 Task: Configure the Outlook calendar AutoArchive settings to run every 19 days, archive items older than 15 months to 'C:\Users\S557161\Desktop\archive.pst', and apply these settings to all folders. Then, switch to default settings to archive items older than 3 months to 'C:\Users\S557161\Documents\Outlook Files'.
Action: Mouse moved to (14, 58)
Screenshot: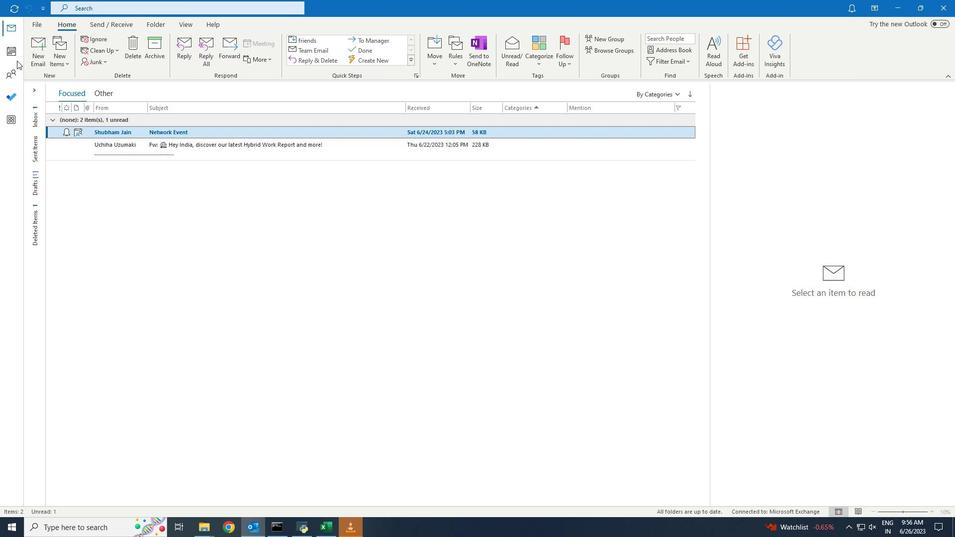 
Action: Mouse pressed left at (14, 58)
Screenshot: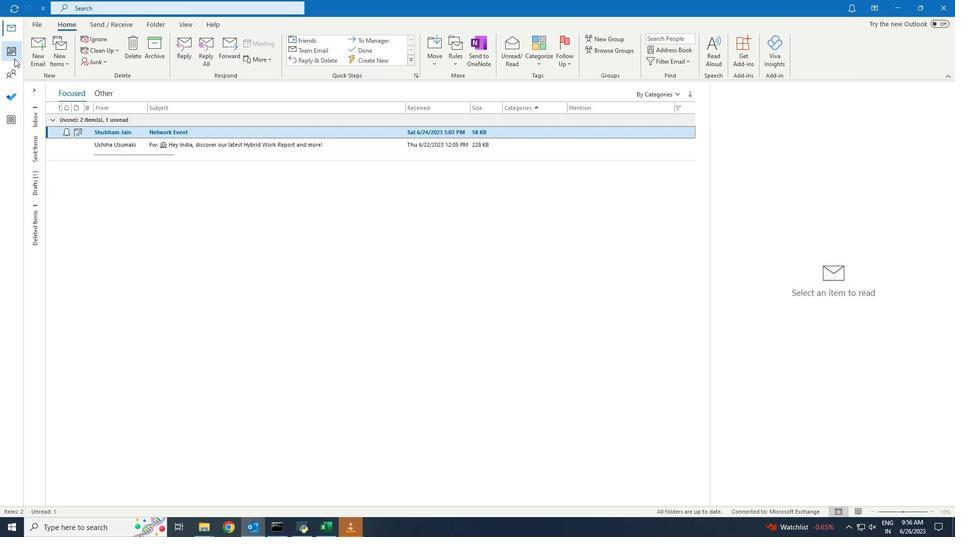 
Action: Mouse moved to (191, 98)
Screenshot: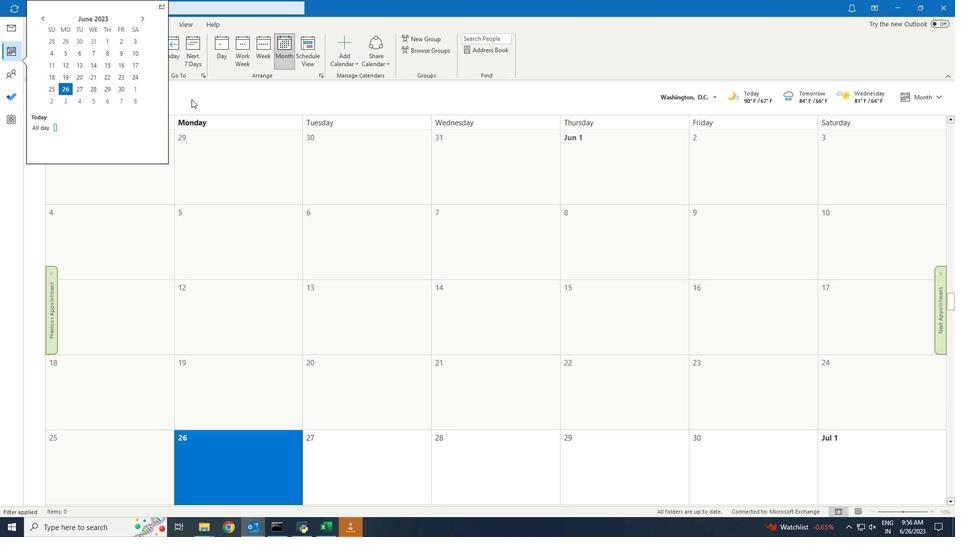 
Action: Mouse pressed left at (191, 98)
Screenshot: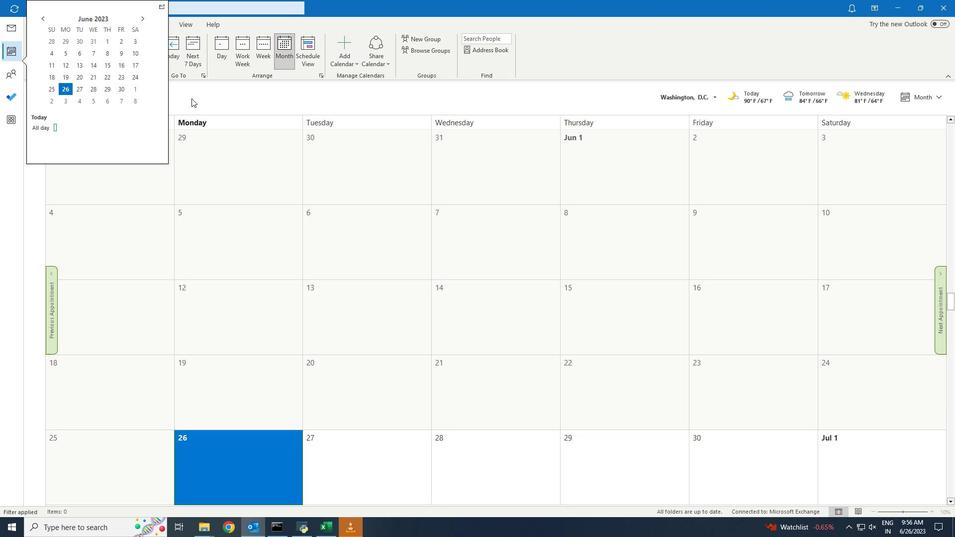 
Action: Mouse moved to (145, 21)
Screenshot: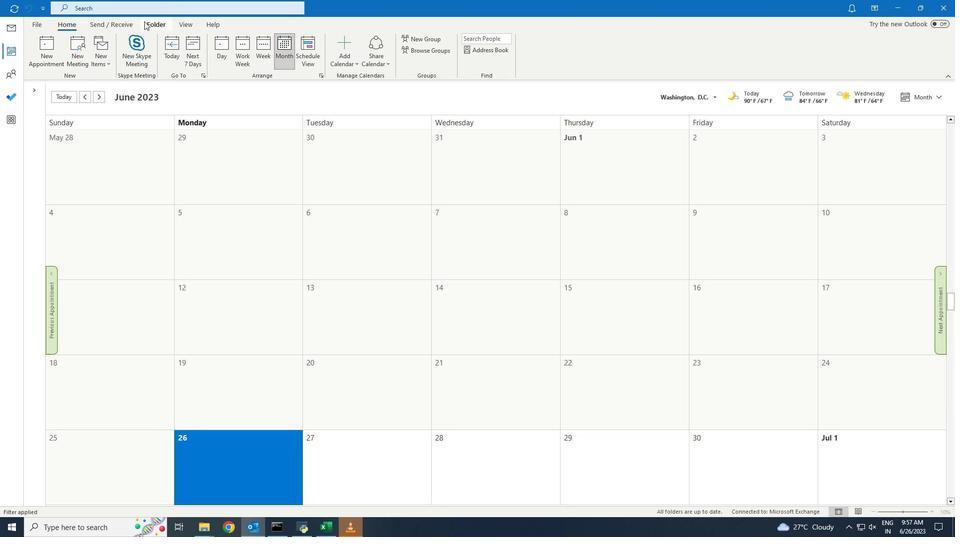 
Action: Mouse pressed left at (145, 21)
Screenshot: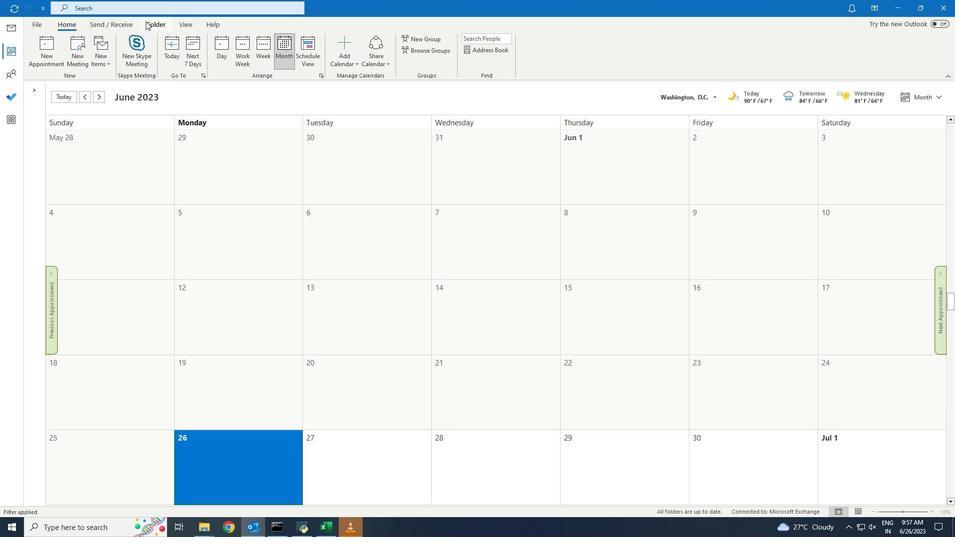 
Action: Mouse moved to (220, 45)
Screenshot: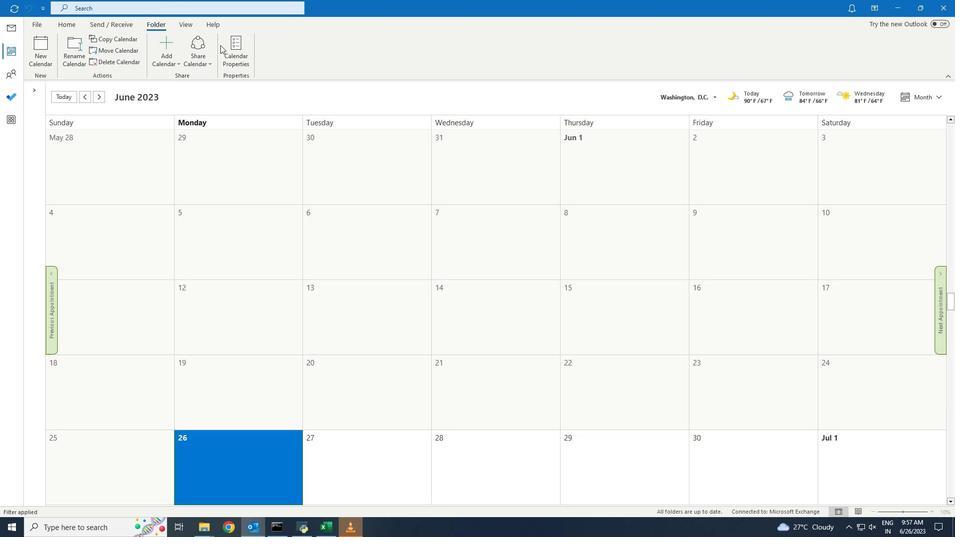 
Action: Mouse pressed left at (220, 45)
Screenshot: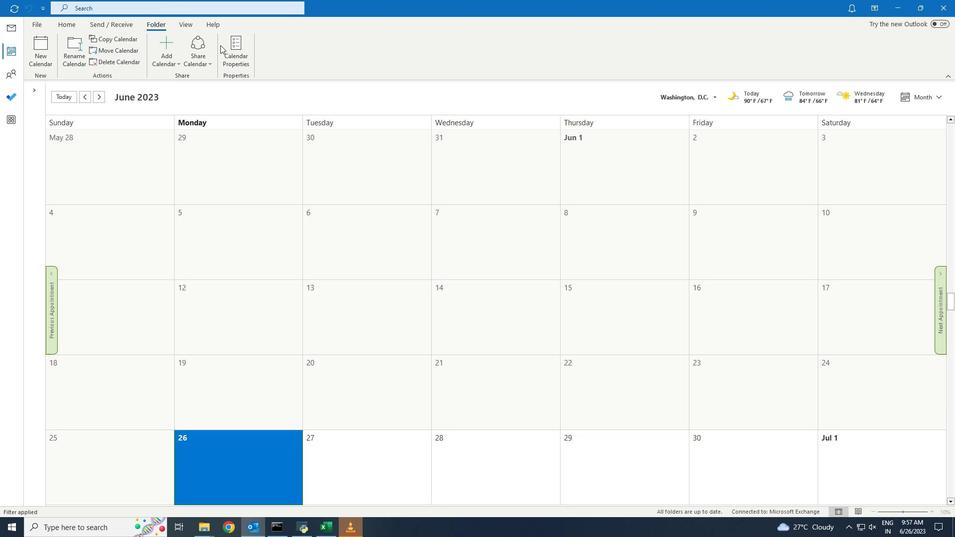 
Action: Mouse moved to (228, 49)
Screenshot: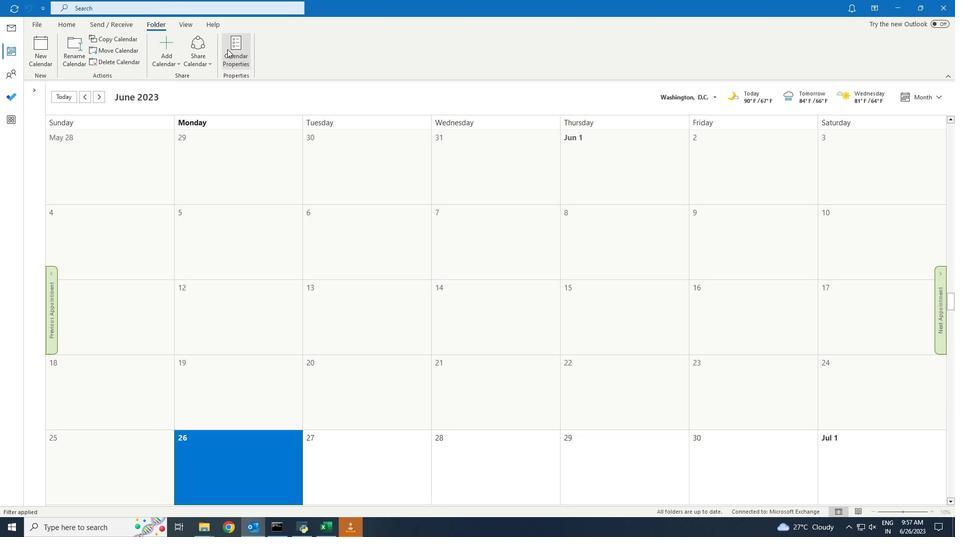 
Action: Mouse pressed left at (228, 49)
Screenshot: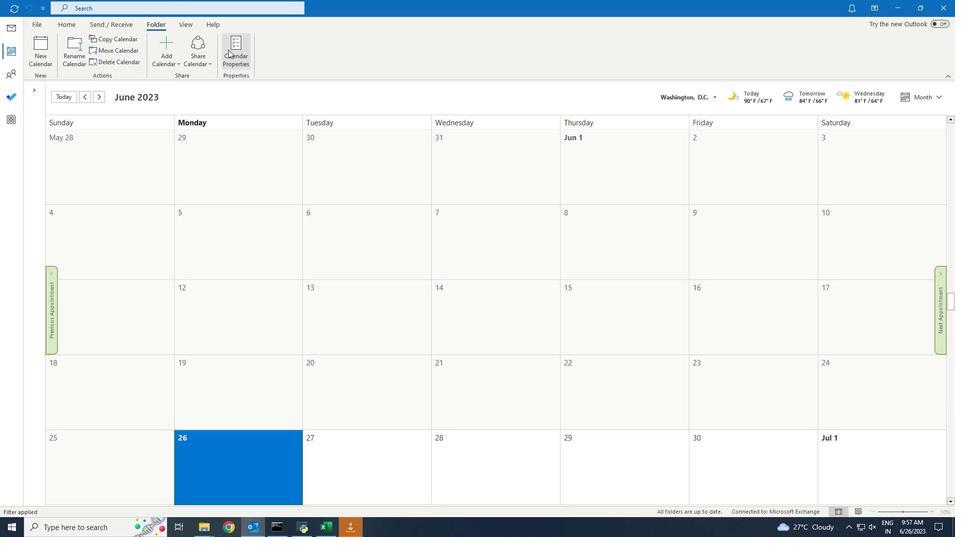 
Action: Mouse moved to (435, 146)
Screenshot: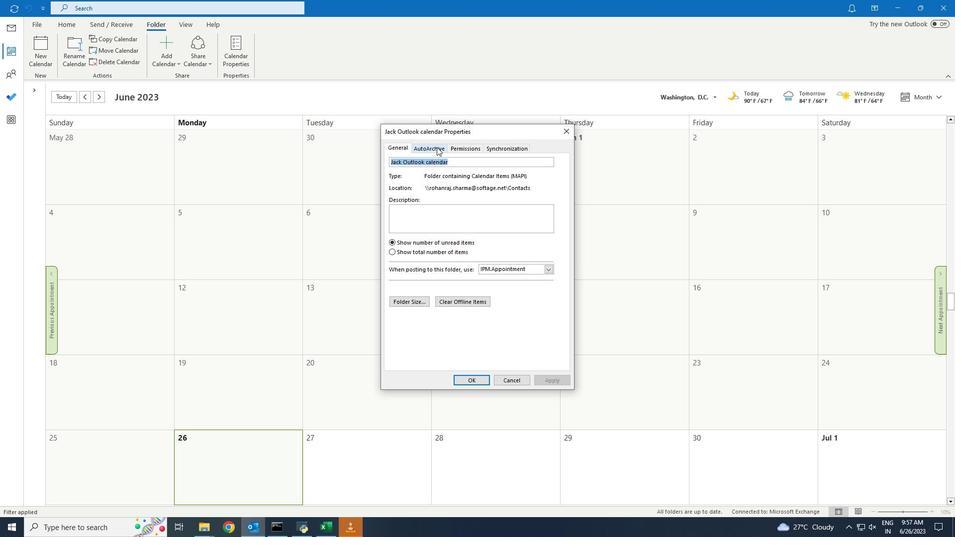 
Action: Mouse pressed left at (435, 146)
Screenshot: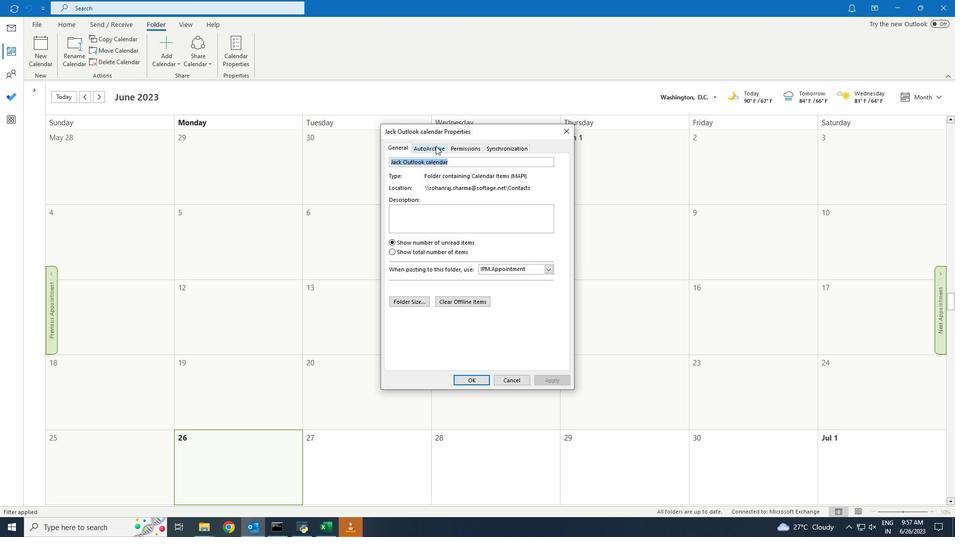
Action: Mouse moved to (446, 178)
Screenshot: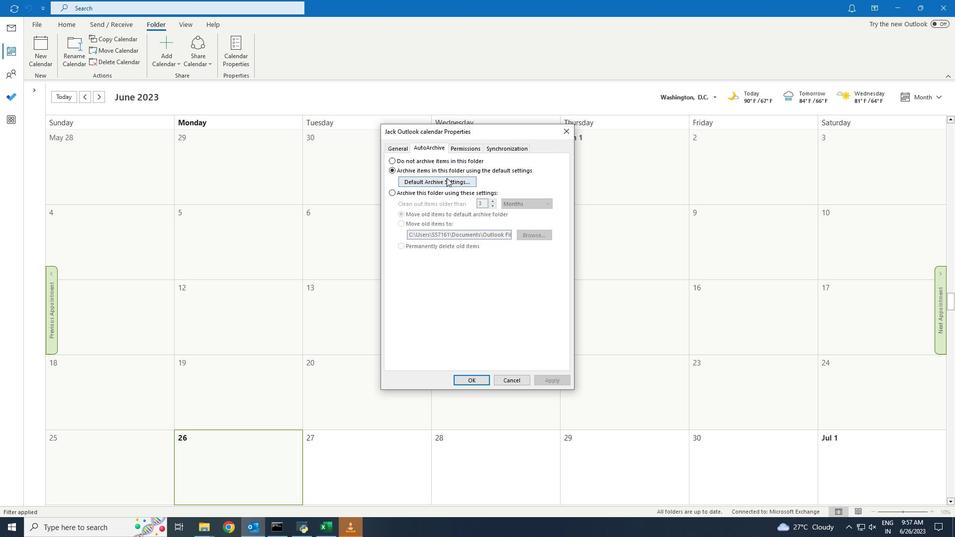 
Action: Mouse pressed left at (446, 178)
Screenshot: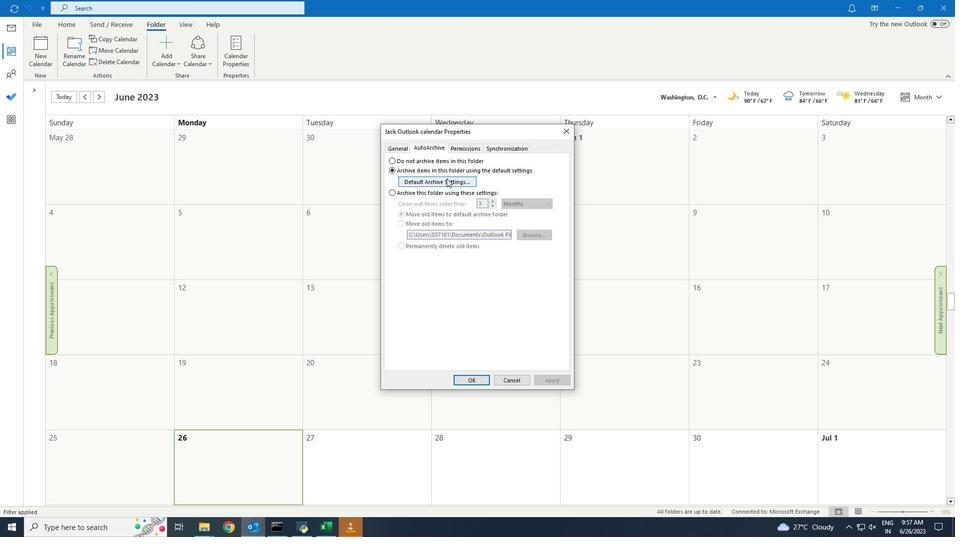 
Action: Mouse moved to (393, 185)
Screenshot: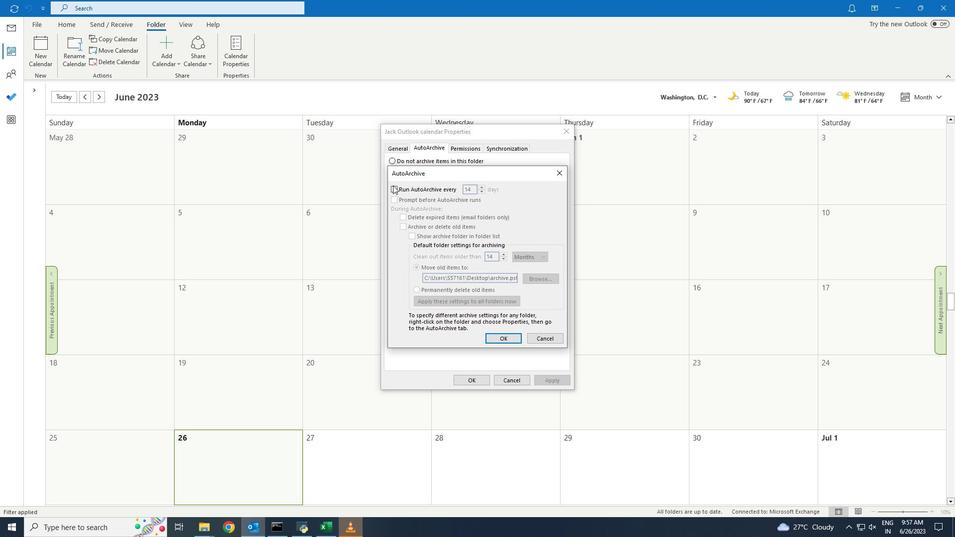 
Action: Mouse pressed left at (393, 185)
Screenshot: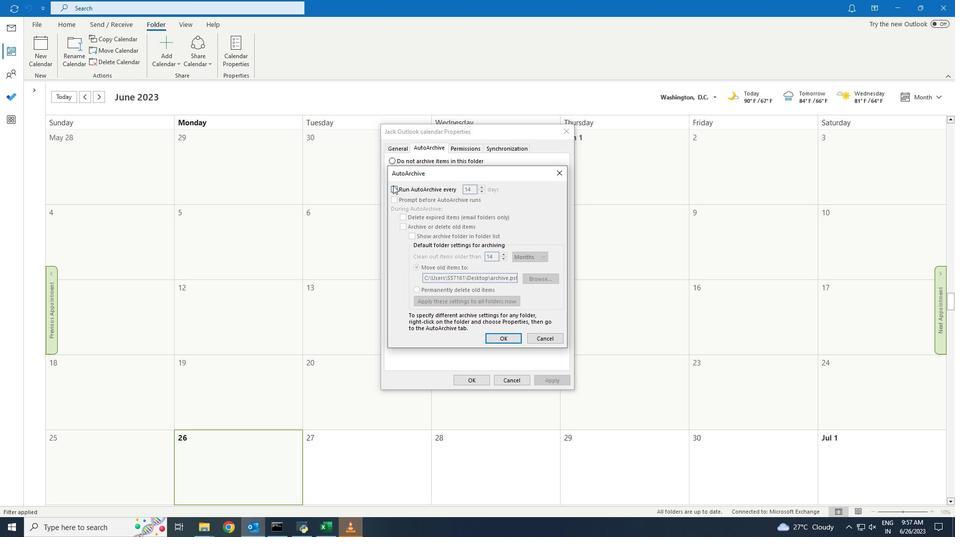 
Action: Mouse moved to (485, 187)
Screenshot: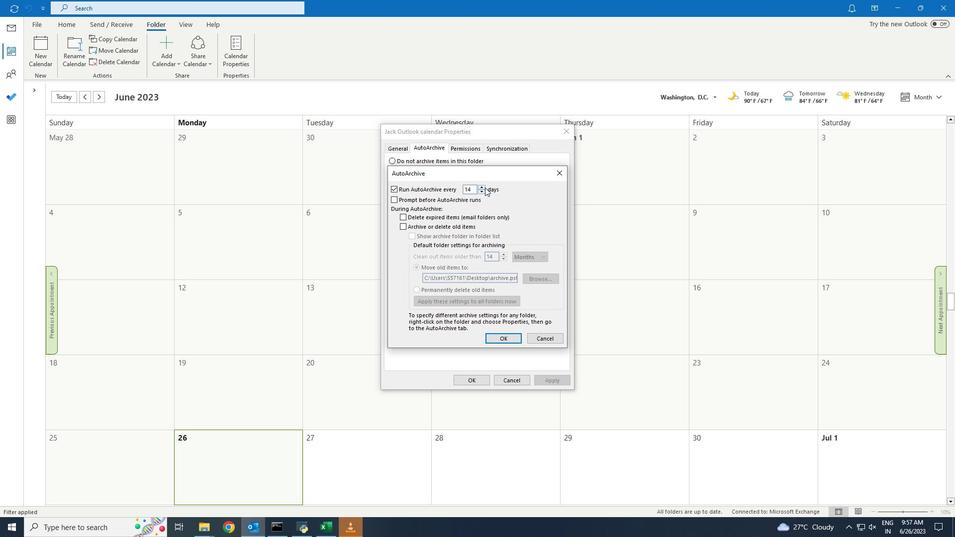 
Action: Mouse pressed left at (485, 187)
Screenshot: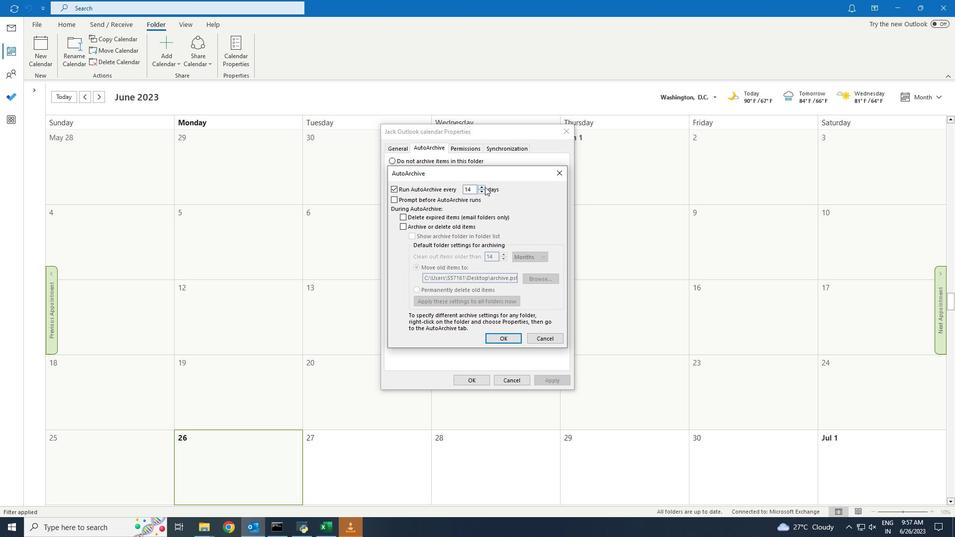 
Action: Mouse moved to (482, 186)
Screenshot: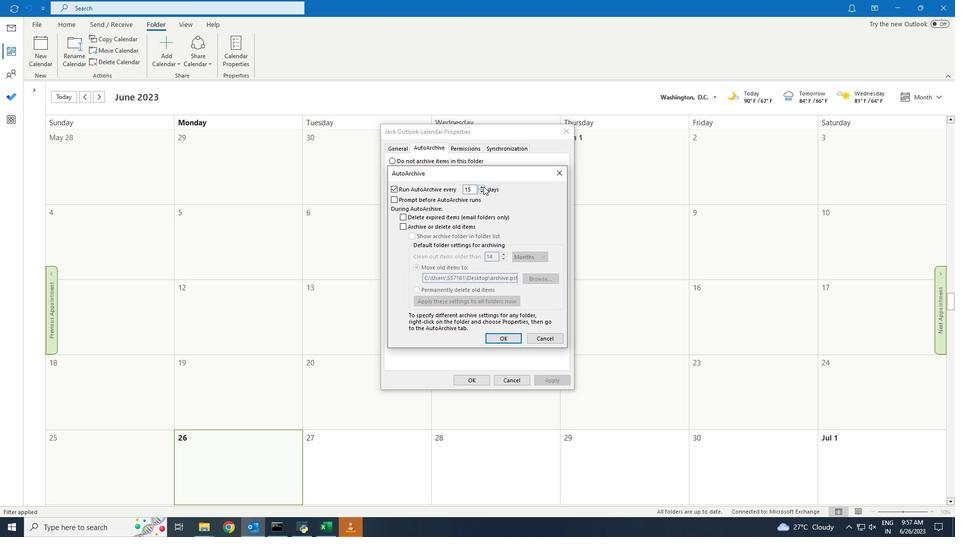 
Action: Mouse pressed left at (482, 186)
Screenshot: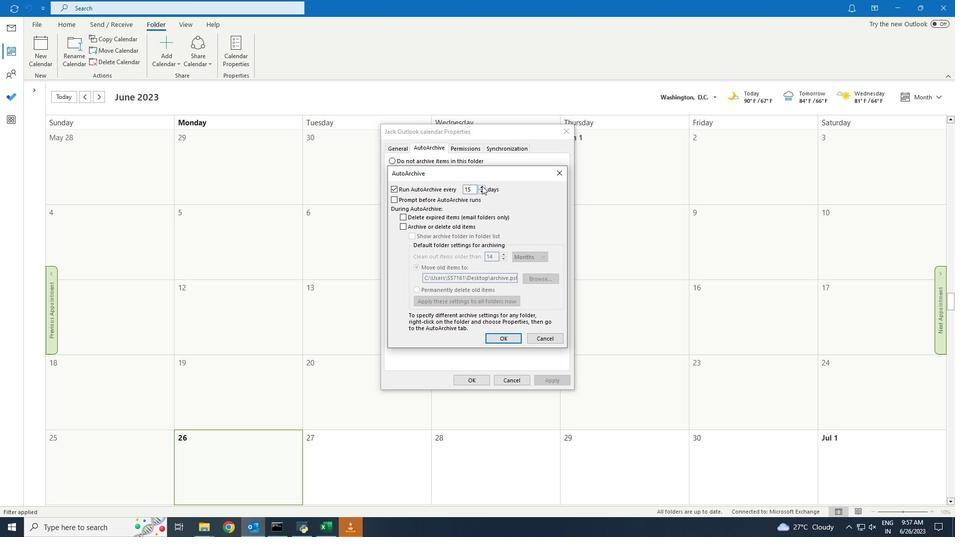 
Action: Mouse pressed left at (482, 186)
Screenshot: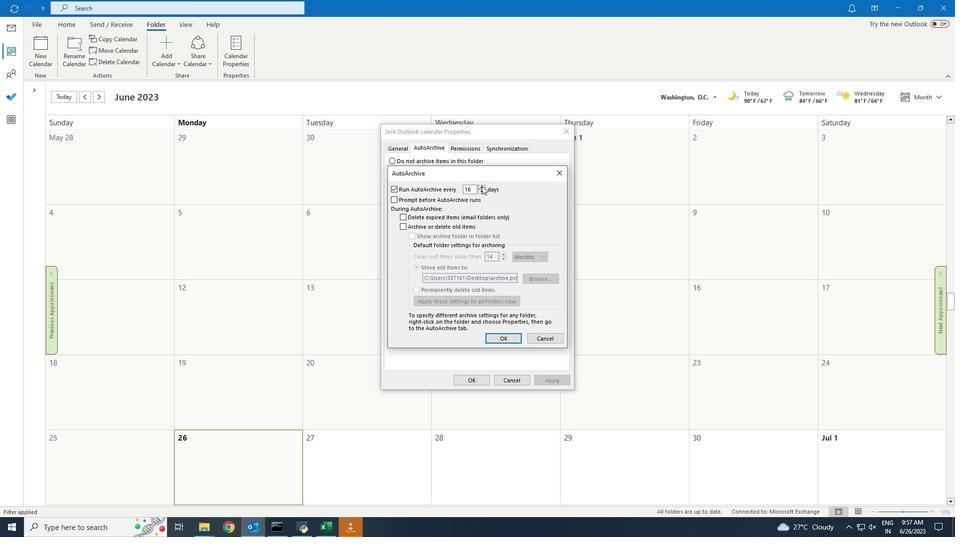 
Action: Mouse pressed left at (482, 186)
Screenshot: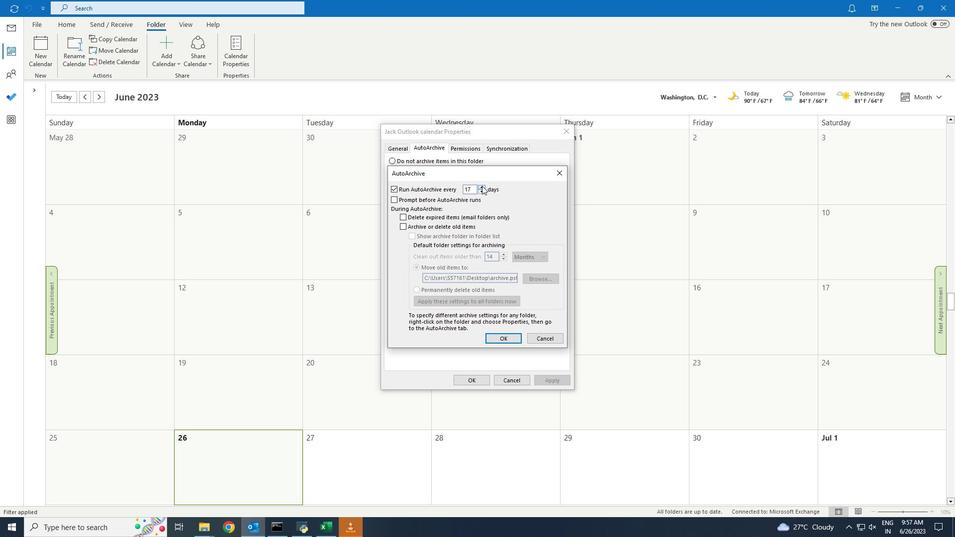 
Action: Mouse pressed left at (482, 186)
Screenshot: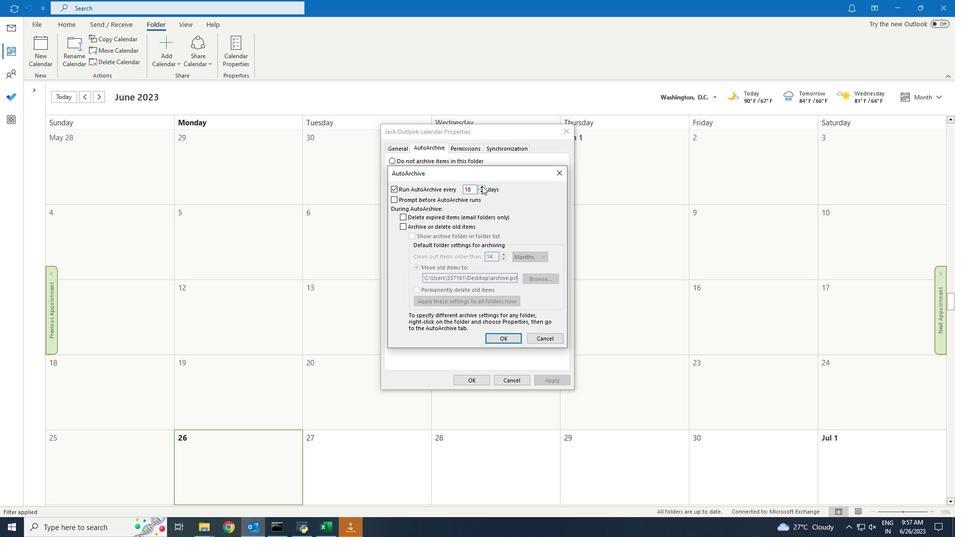 
Action: Mouse pressed left at (482, 186)
Screenshot: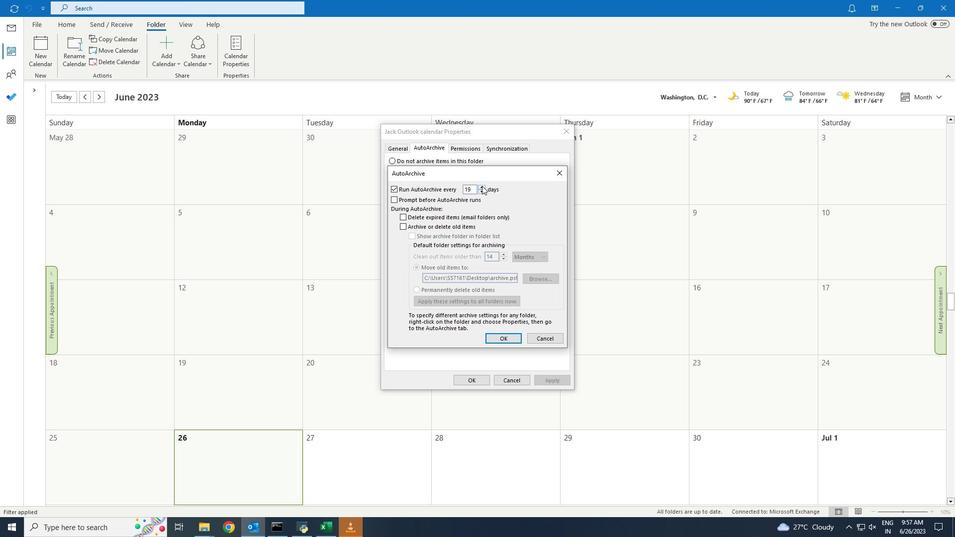 
Action: Mouse moved to (404, 225)
Screenshot: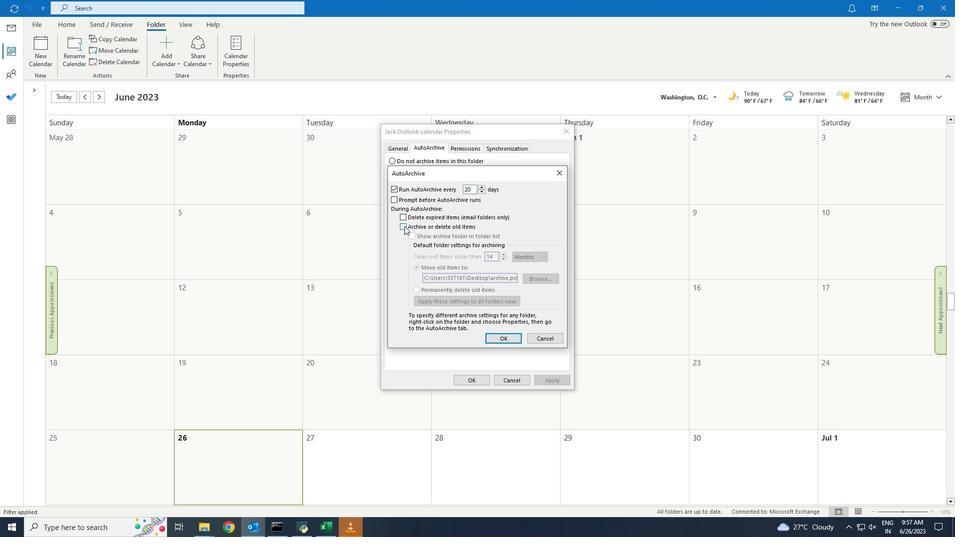 
Action: Mouse pressed left at (404, 225)
Screenshot: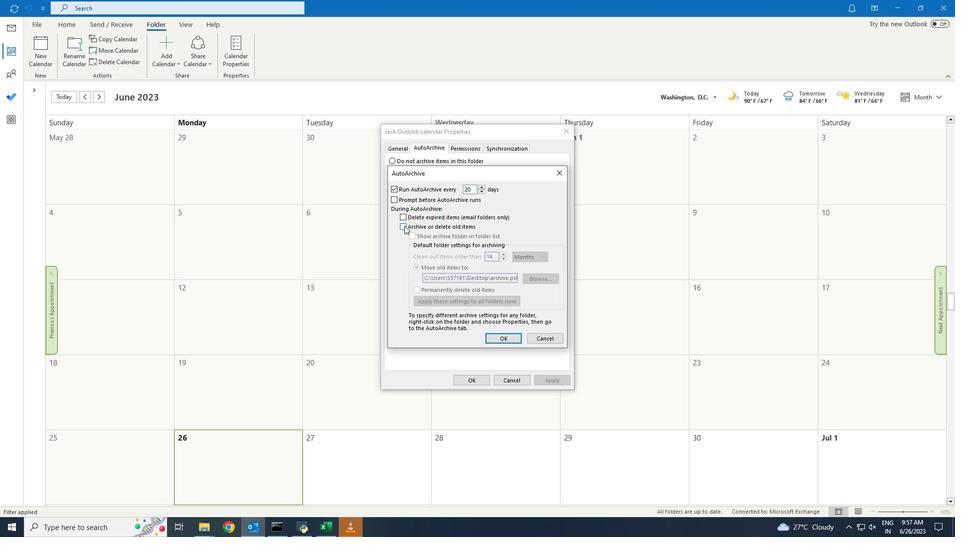 
Action: Mouse moved to (505, 255)
Screenshot: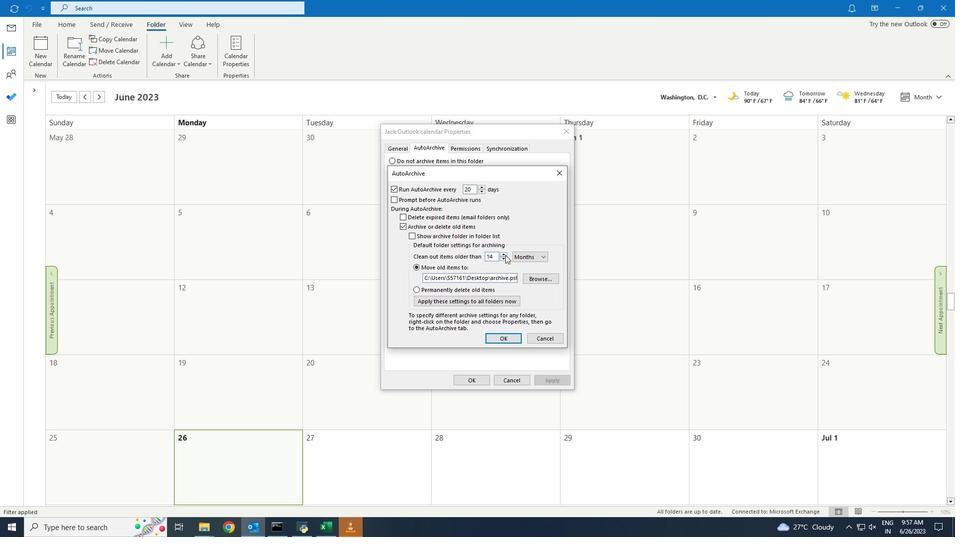 
Action: Mouse pressed left at (505, 255)
Screenshot: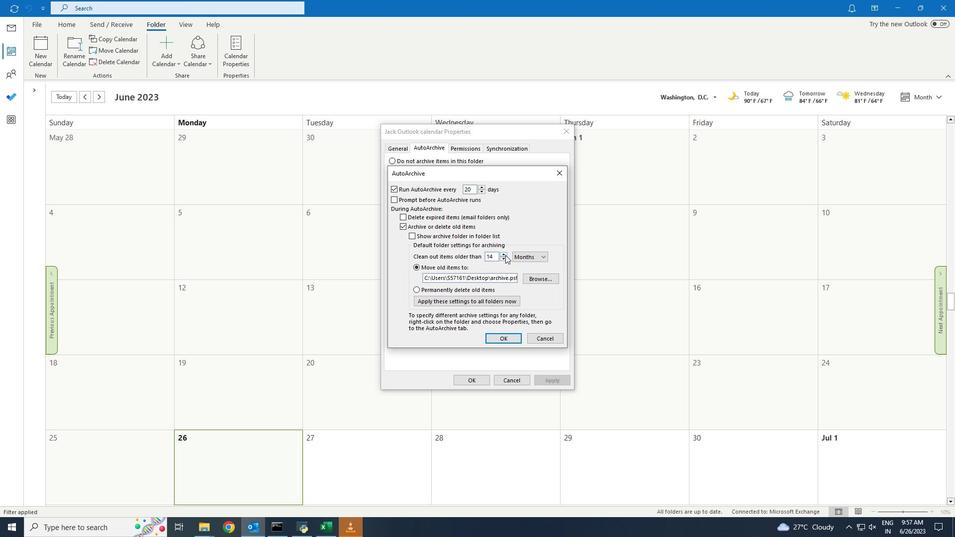 
Action: Mouse moved to (503, 260)
Screenshot: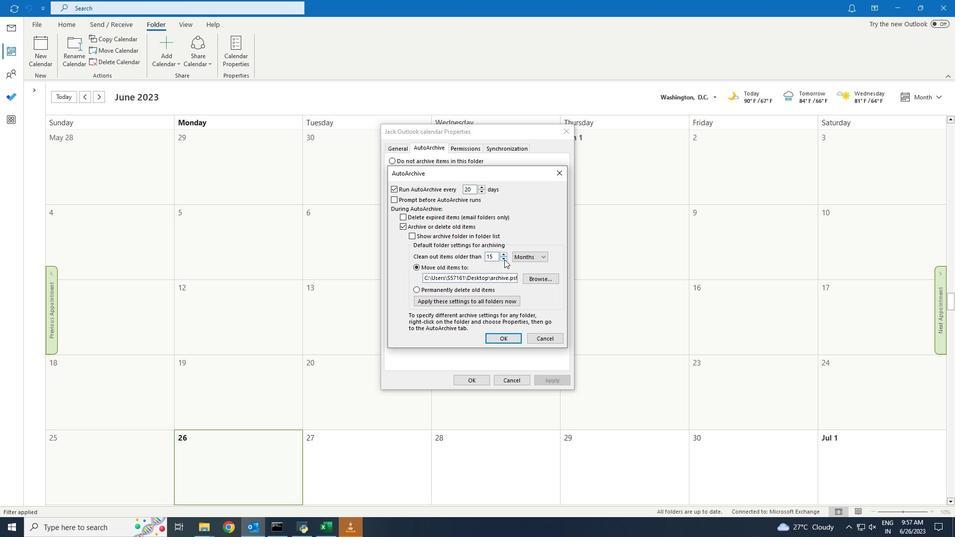 
Action: Mouse pressed left at (503, 260)
Screenshot: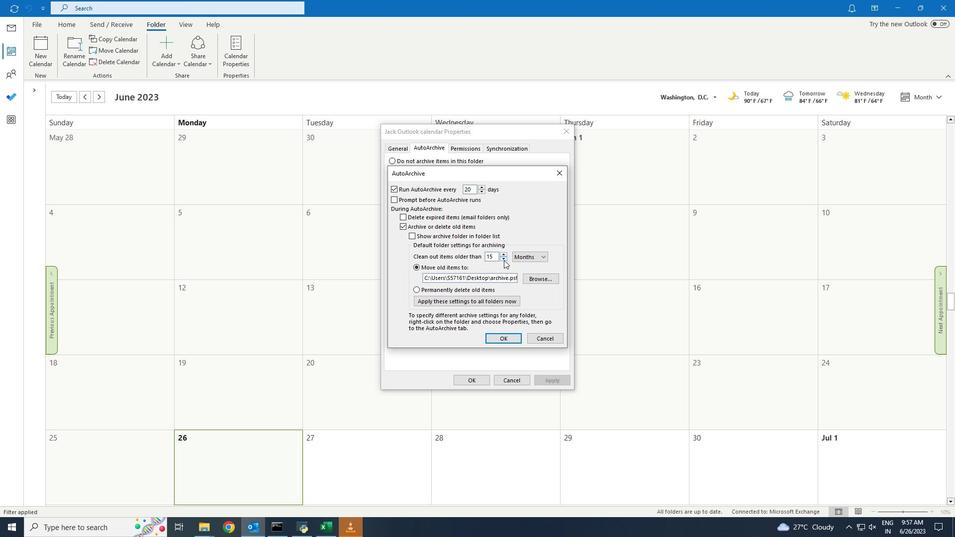 
Action: Mouse pressed left at (503, 260)
Screenshot: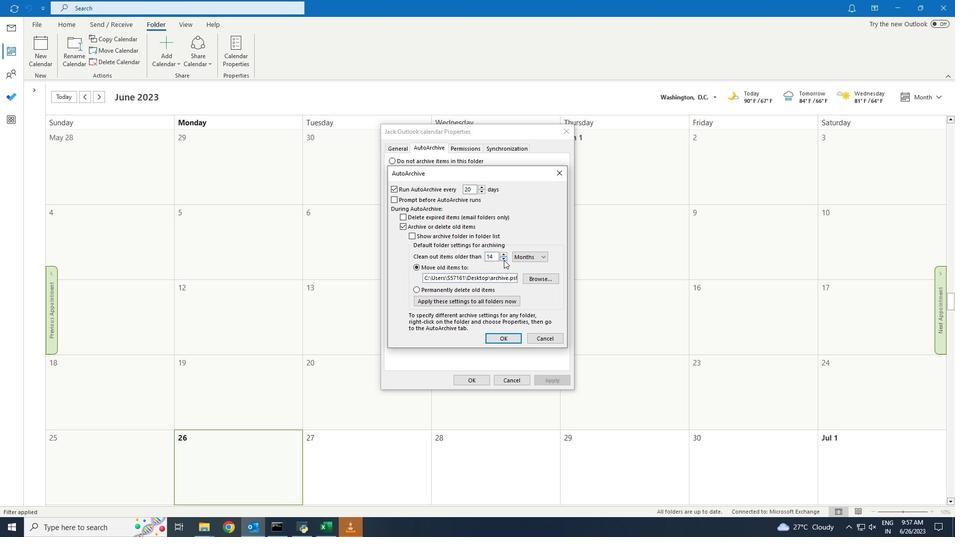 
Action: Mouse pressed left at (503, 260)
Screenshot: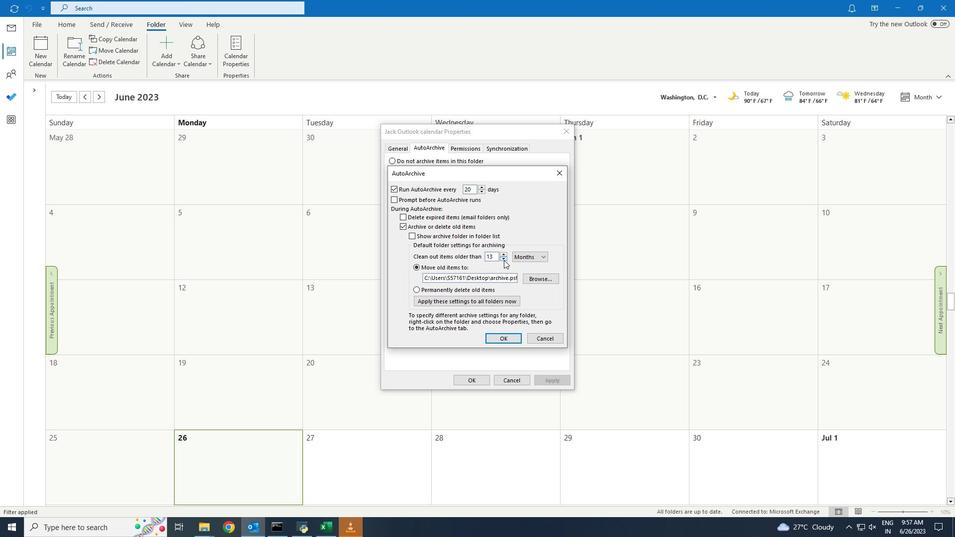 
Action: Mouse pressed left at (503, 260)
Screenshot: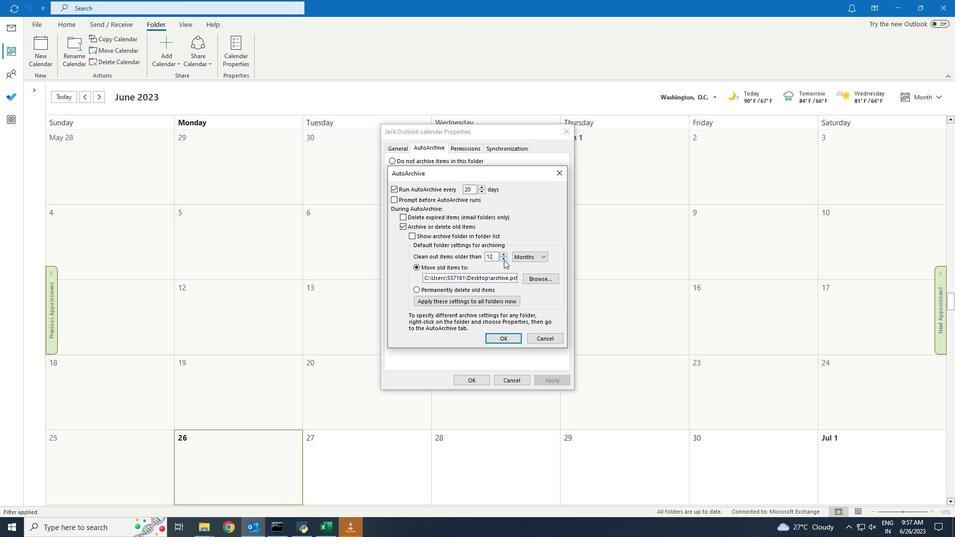 
Action: Mouse pressed left at (503, 260)
Screenshot: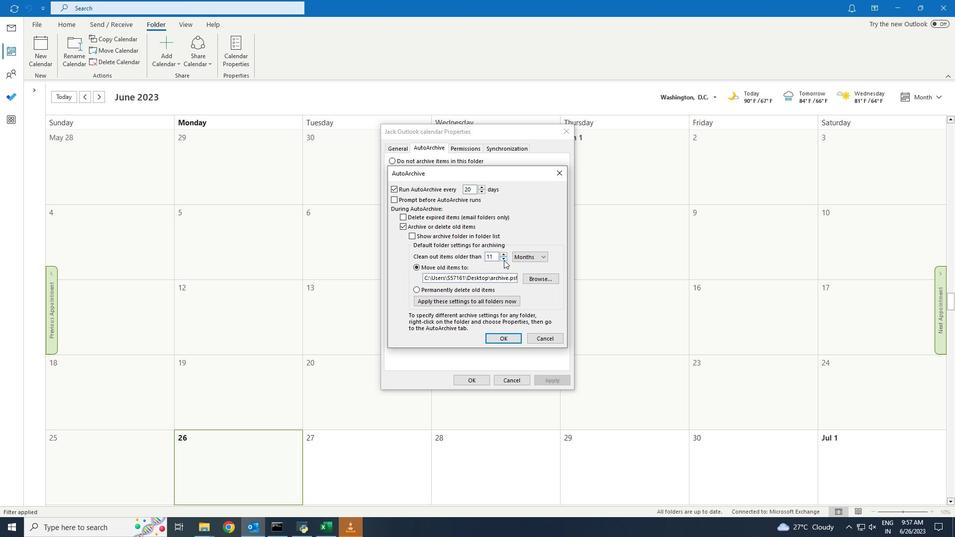 
Action: Mouse moved to (542, 279)
Screenshot: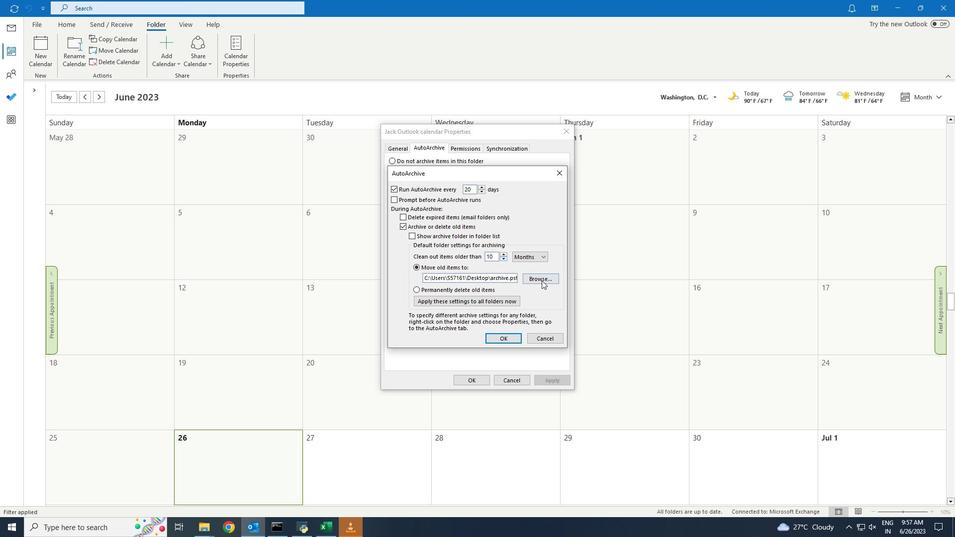 
Action: Mouse pressed left at (542, 279)
Screenshot: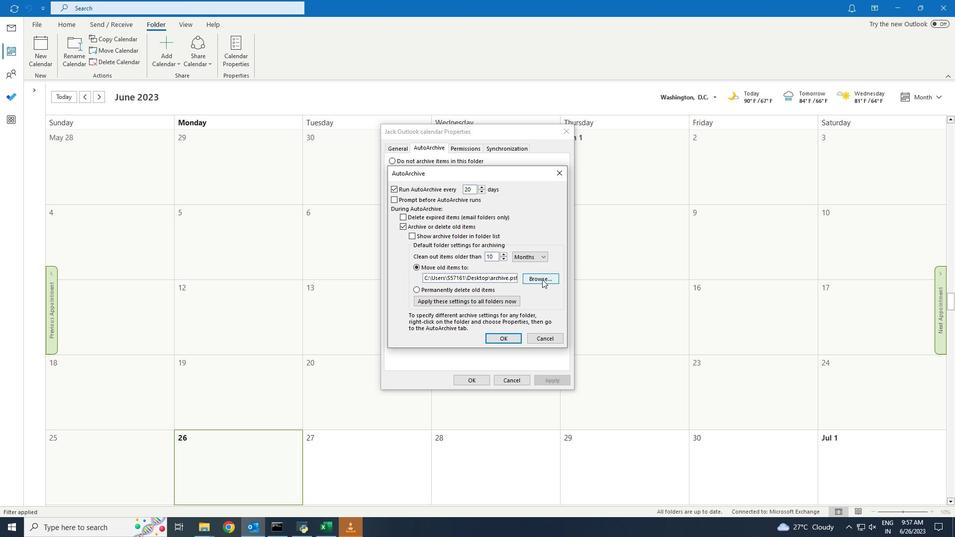 
Action: Mouse moved to (425, 279)
Screenshot: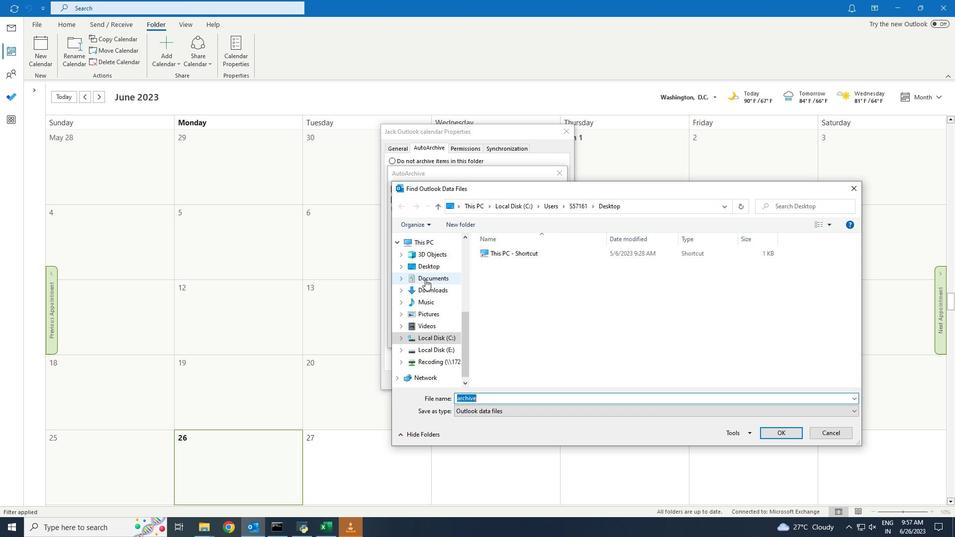
Action: Mouse pressed left at (425, 279)
Screenshot: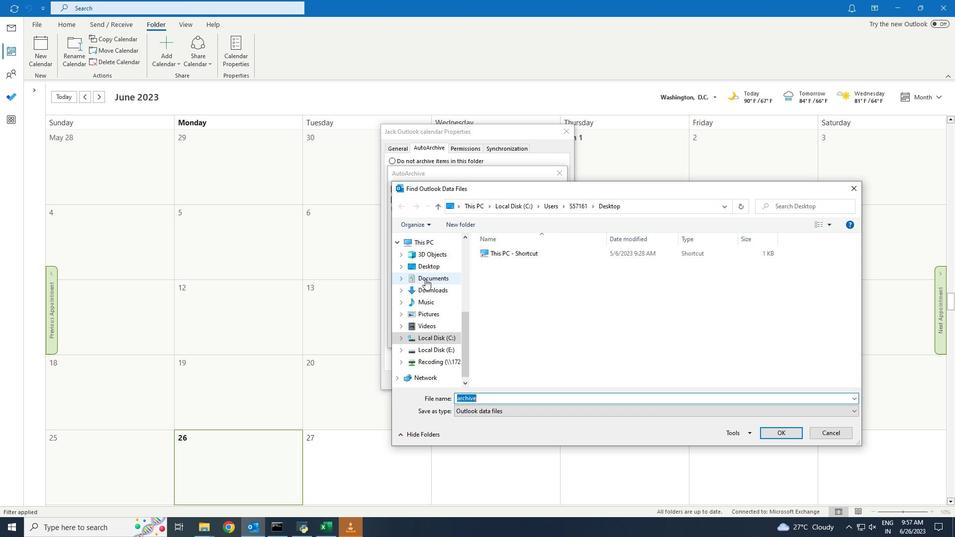 
Action: Mouse moved to (428, 268)
Screenshot: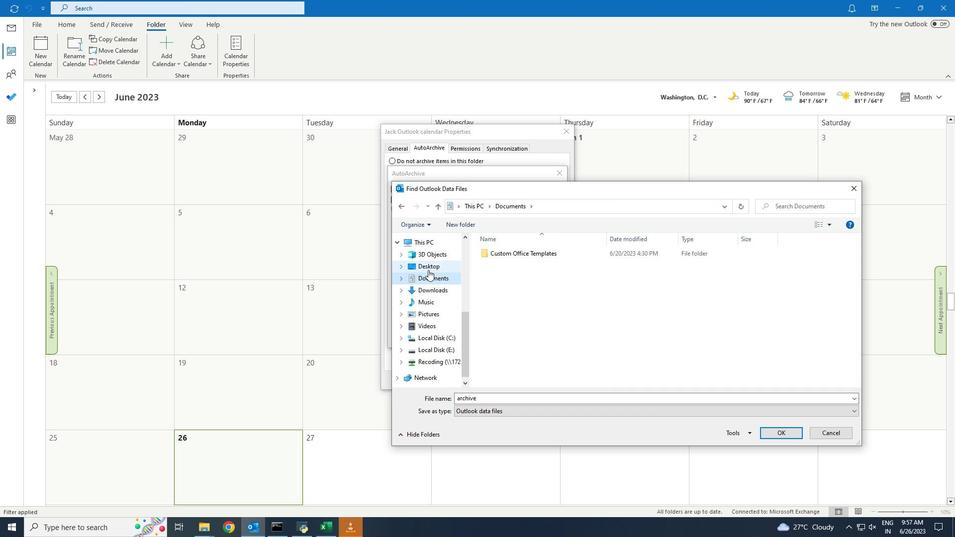 
Action: Mouse pressed left at (428, 268)
Screenshot: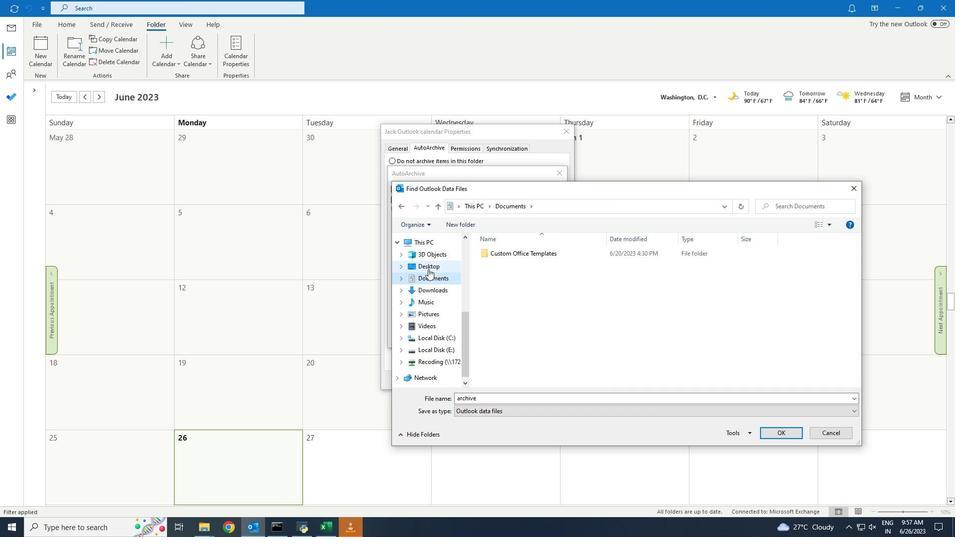 
Action: Mouse moved to (773, 428)
Screenshot: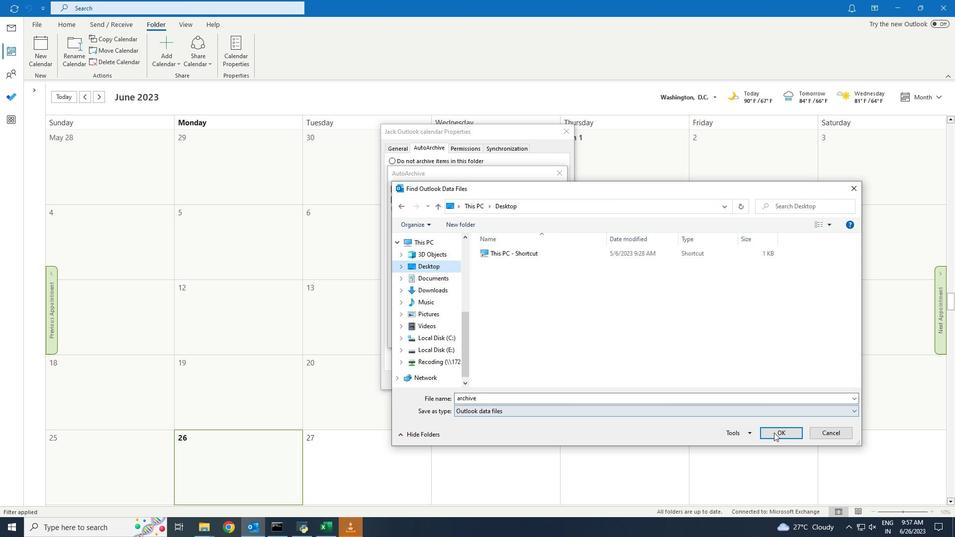 
Action: Mouse pressed left at (773, 428)
Screenshot: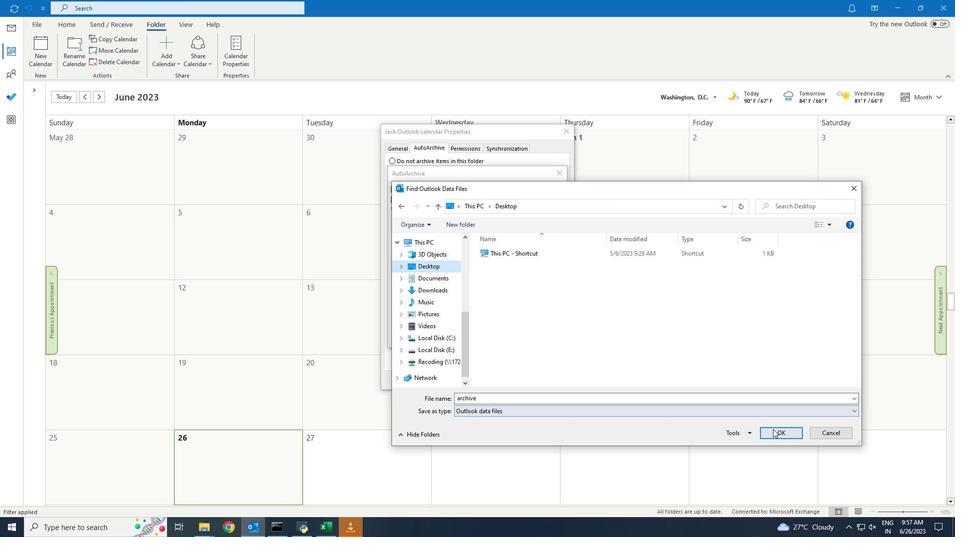 
Action: Mouse moved to (502, 338)
Screenshot: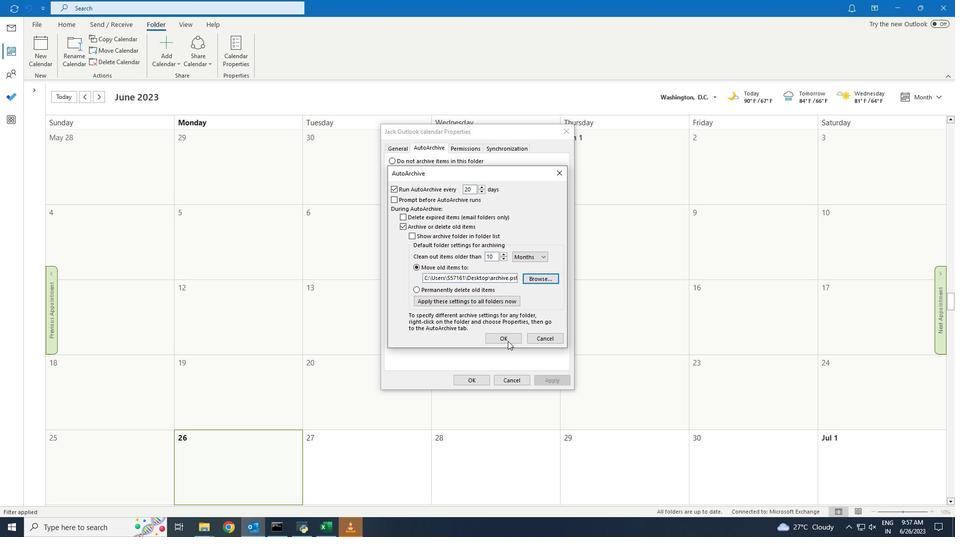 
Action: Mouse pressed left at (502, 338)
Screenshot: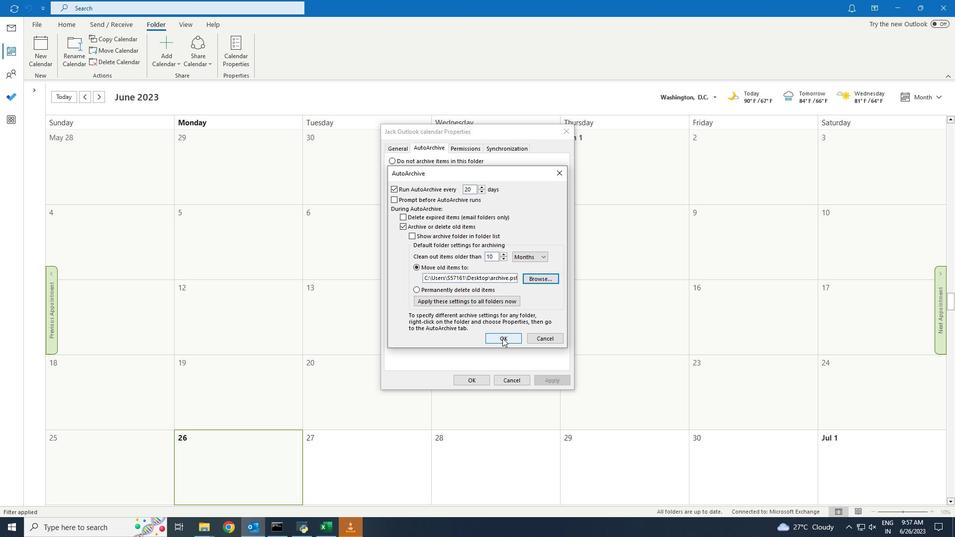 
Action: Mouse moved to (481, 377)
Screenshot: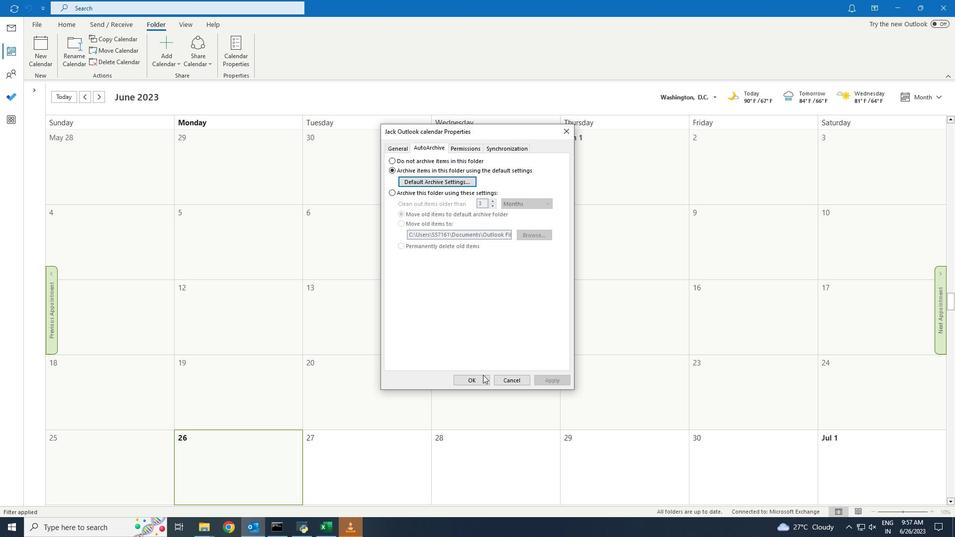 
Action: Mouse pressed left at (481, 377)
Screenshot: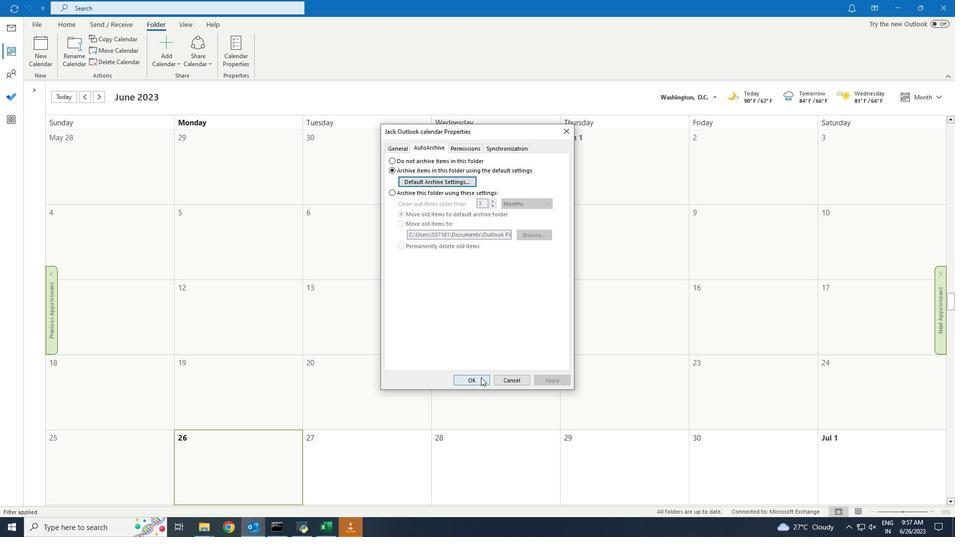 
